 Task: Look for products in the category "Plant-Based Meat Alternatives" from the brand "Impossible".
Action: Mouse moved to (20, 55)
Screenshot: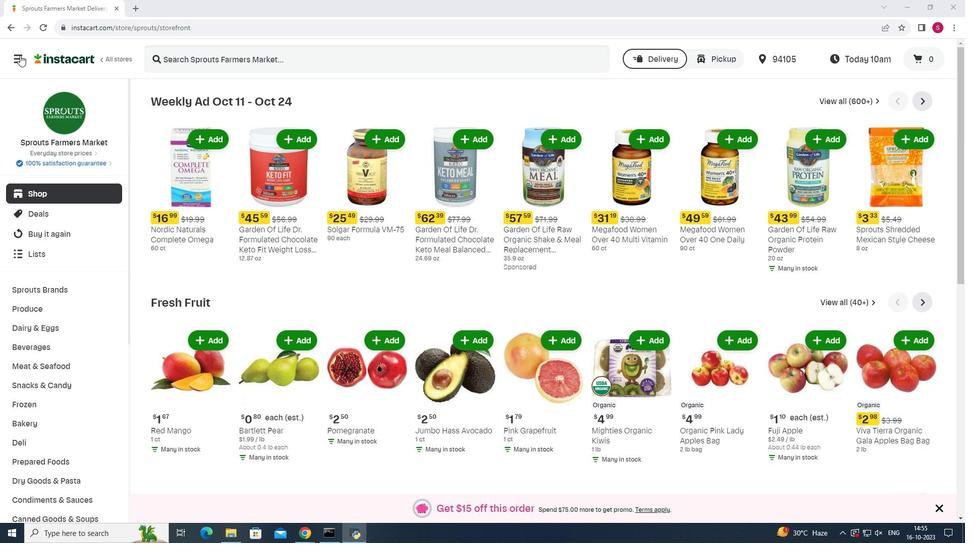 
Action: Mouse pressed left at (20, 55)
Screenshot: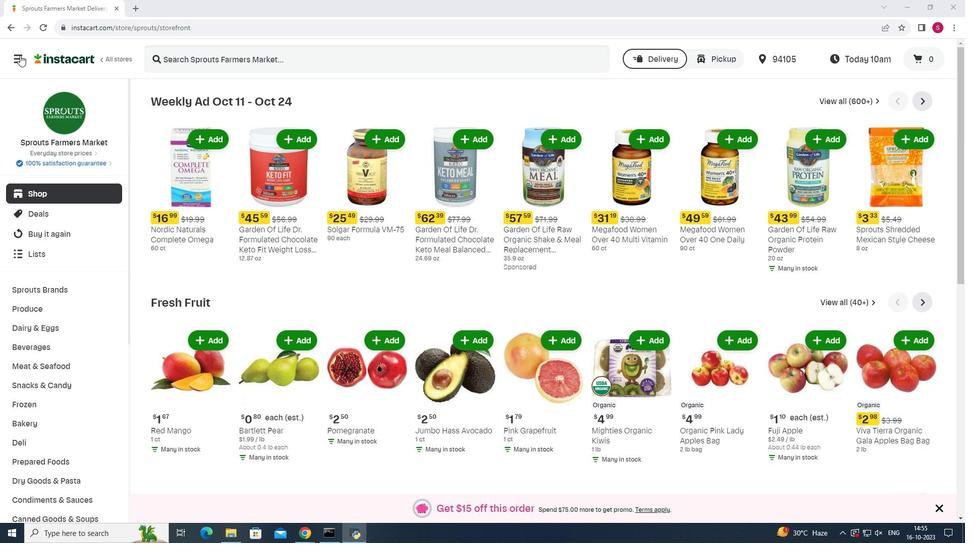 
Action: Mouse moved to (60, 268)
Screenshot: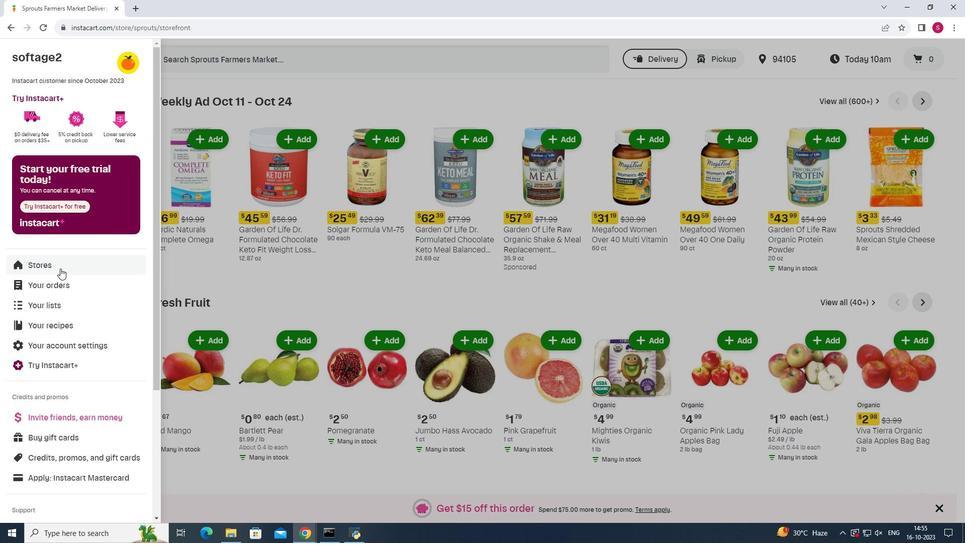 
Action: Mouse pressed left at (60, 268)
Screenshot: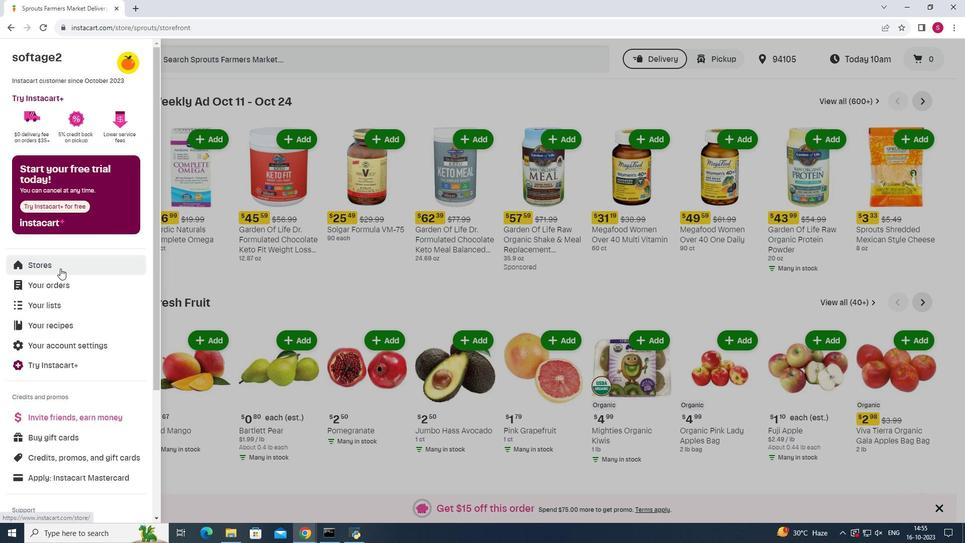 
Action: Mouse moved to (237, 95)
Screenshot: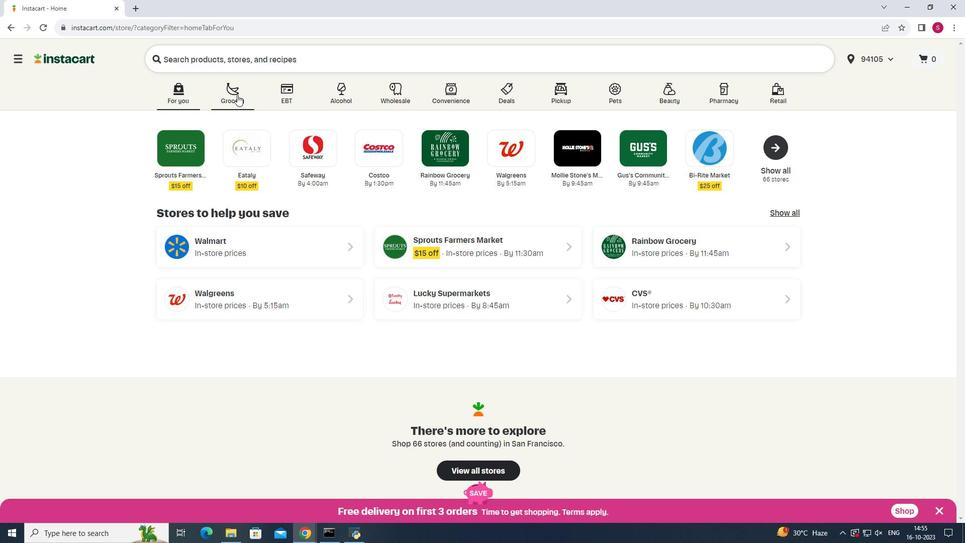 
Action: Mouse pressed left at (237, 95)
Screenshot: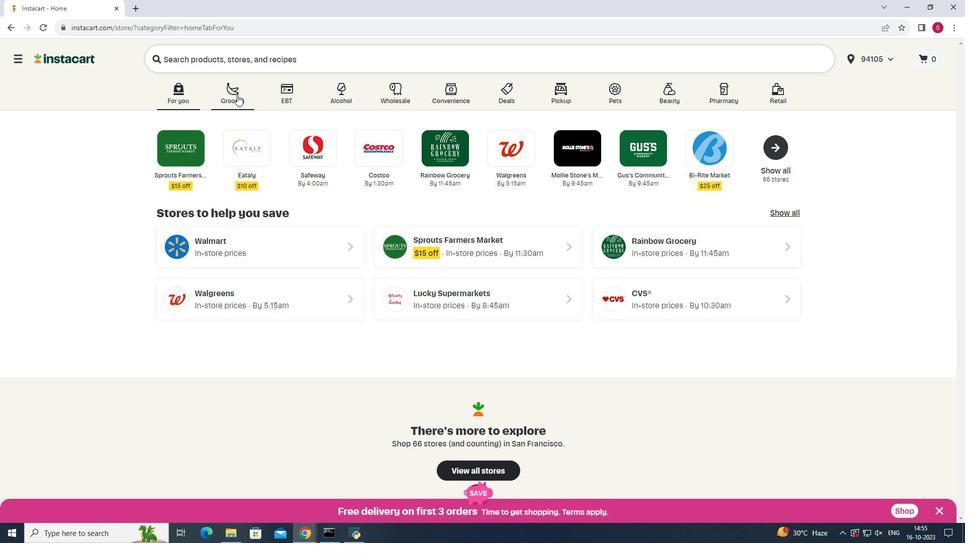 
Action: Mouse moved to (679, 141)
Screenshot: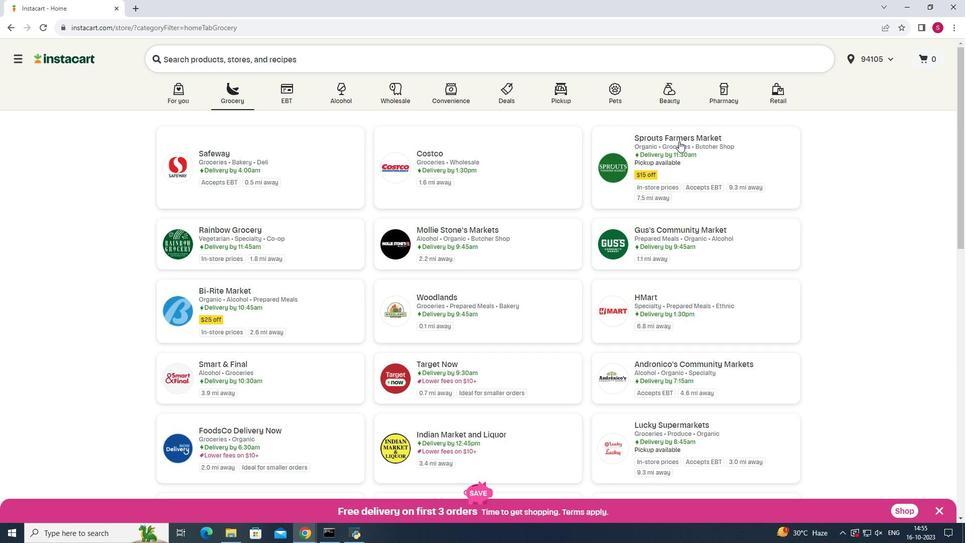 
Action: Mouse pressed left at (679, 141)
Screenshot: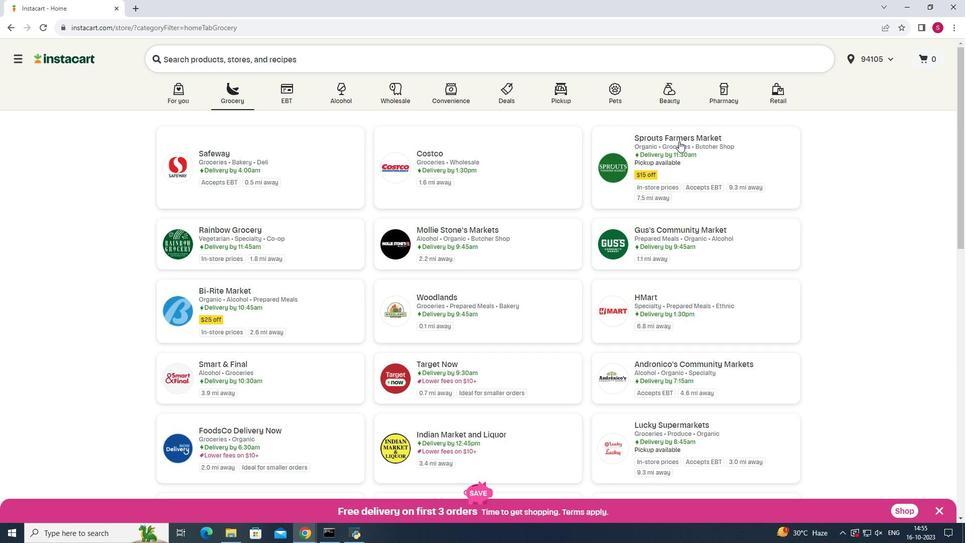 
Action: Mouse moved to (56, 365)
Screenshot: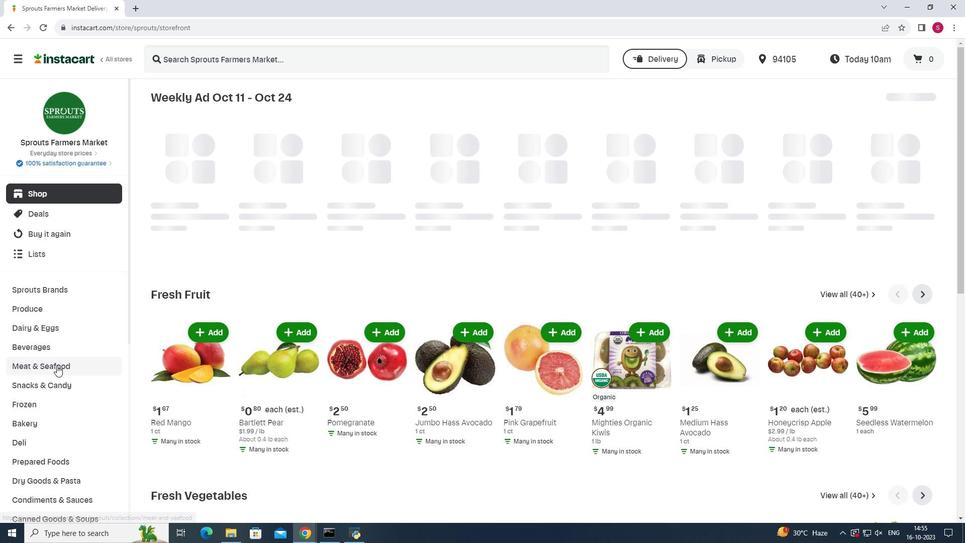 
Action: Mouse pressed left at (56, 365)
Screenshot: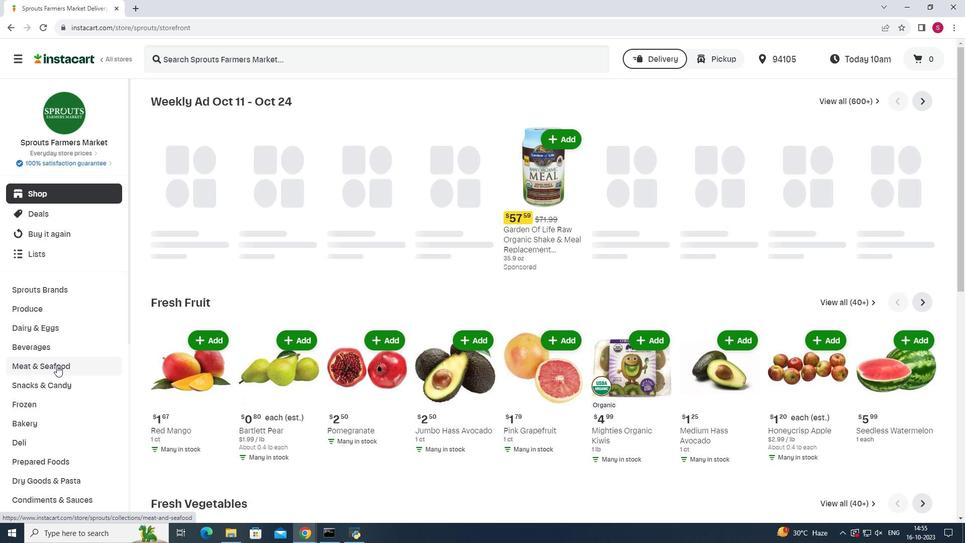 
Action: Mouse moved to (729, 124)
Screenshot: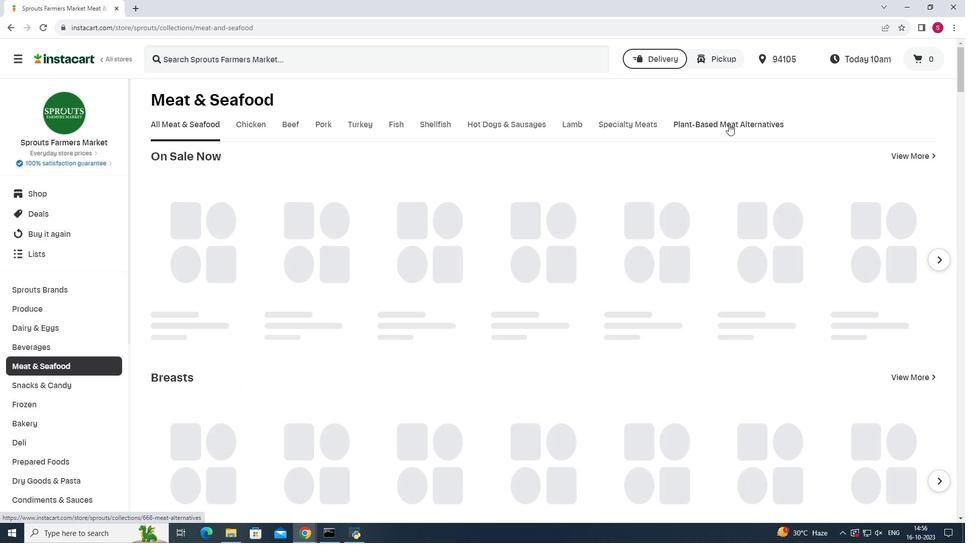 
Action: Mouse pressed left at (729, 124)
Screenshot: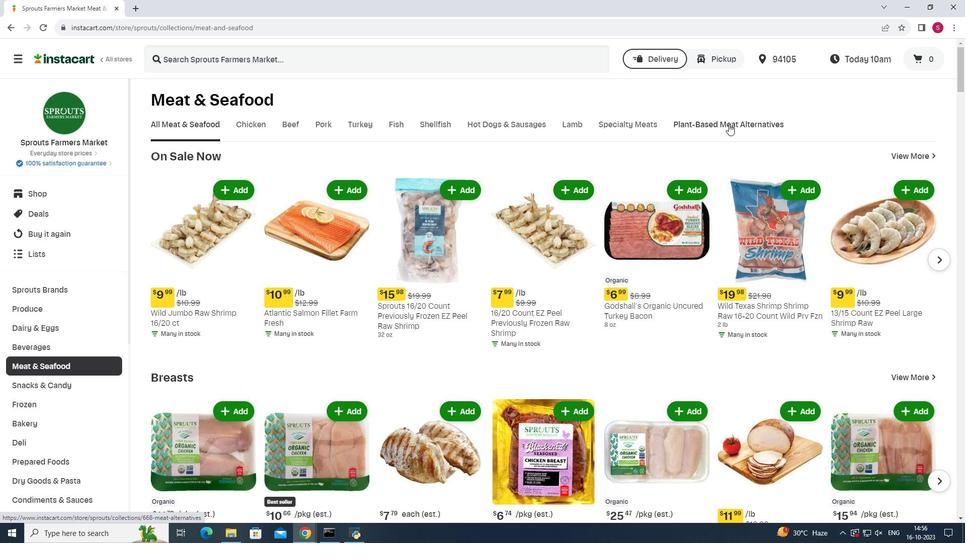 
Action: Mouse moved to (514, 170)
Screenshot: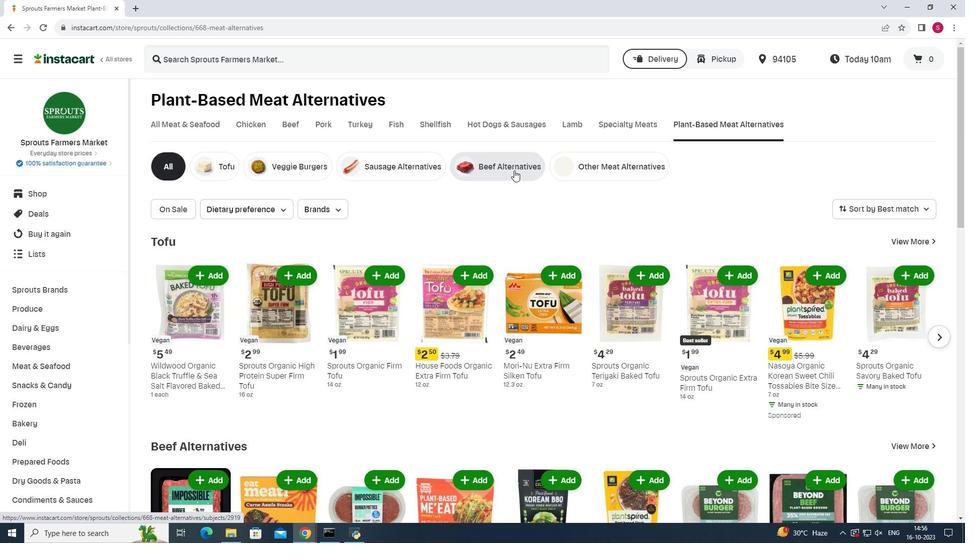 
Action: Mouse pressed left at (514, 170)
Screenshot: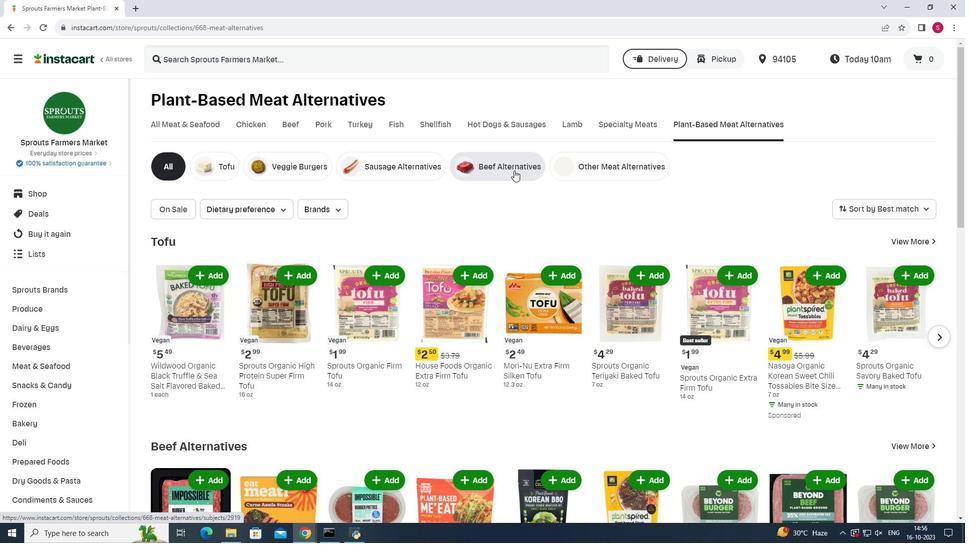 
Action: Mouse moved to (332, 207)
Screenshot: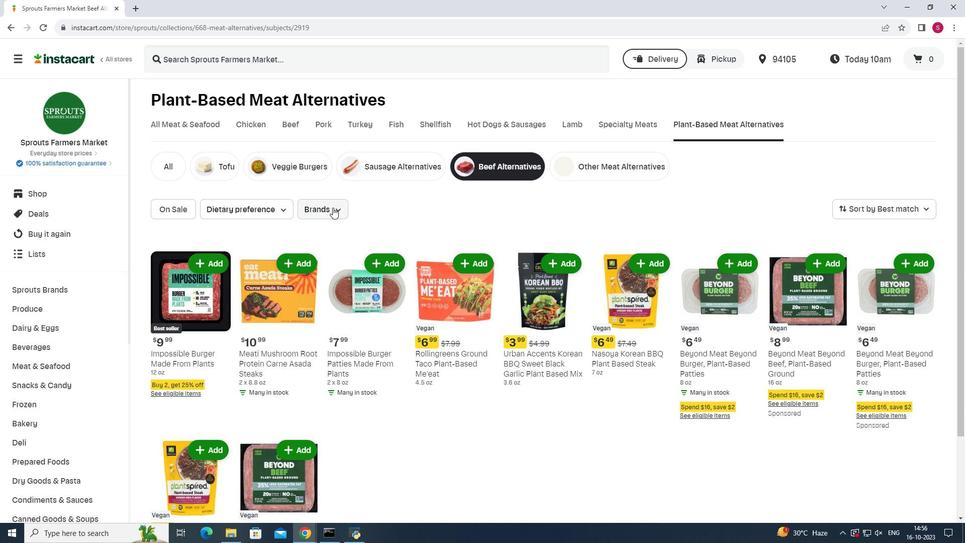 
Action: Mouse pressed left at (332, 207)
Screenshot: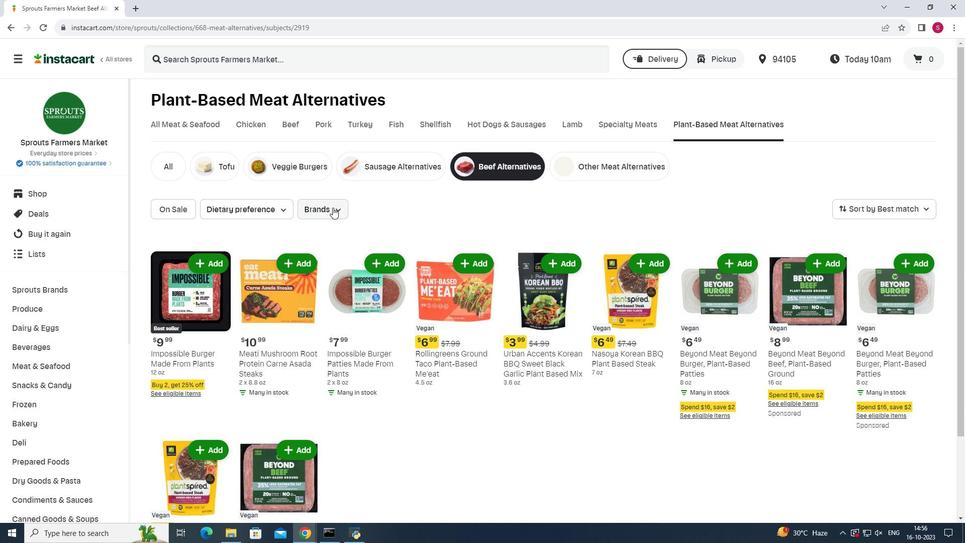 
Action: Mouse moved to (348, 265)
Screenshot: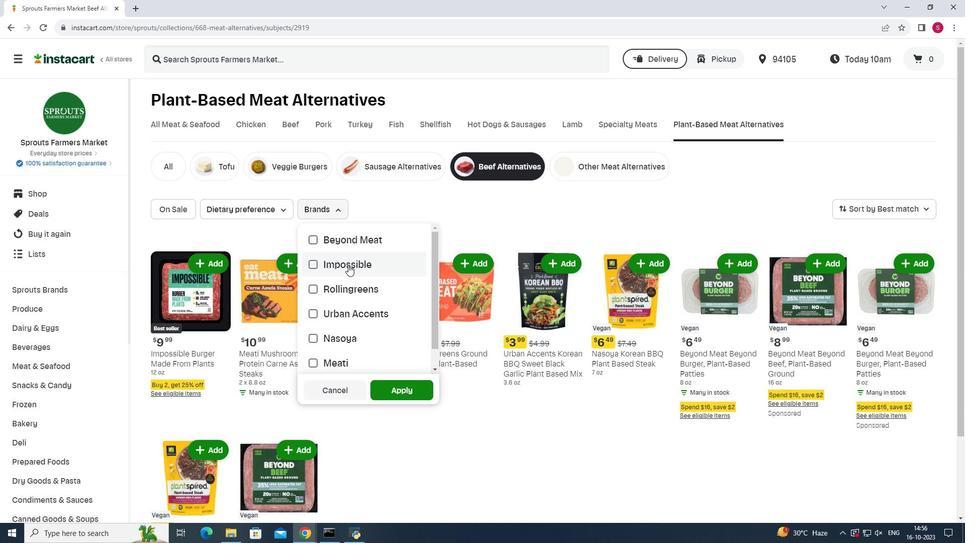 
Action: Mouse pressed left at (348, 265)
Screenshot: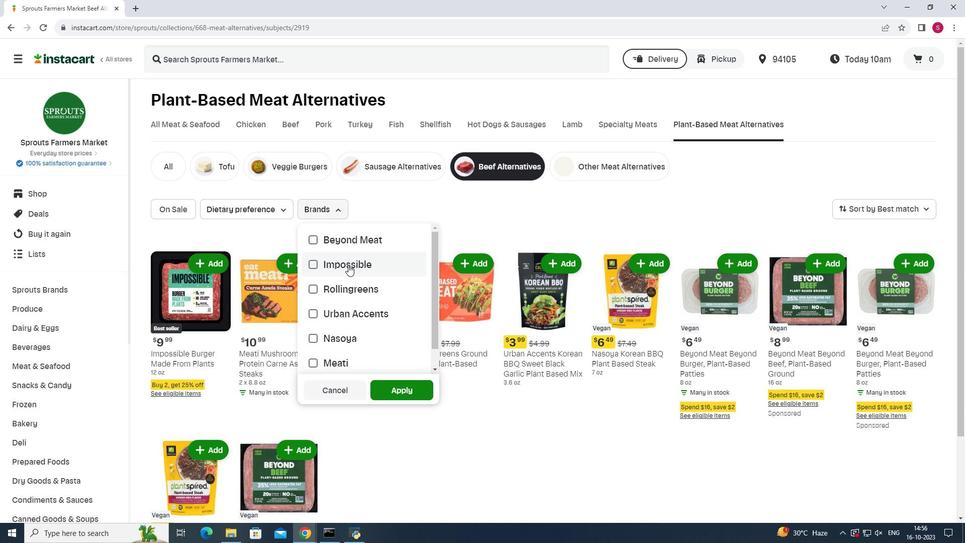 
Action: Mouse moved to (408, 391)
Screenshot: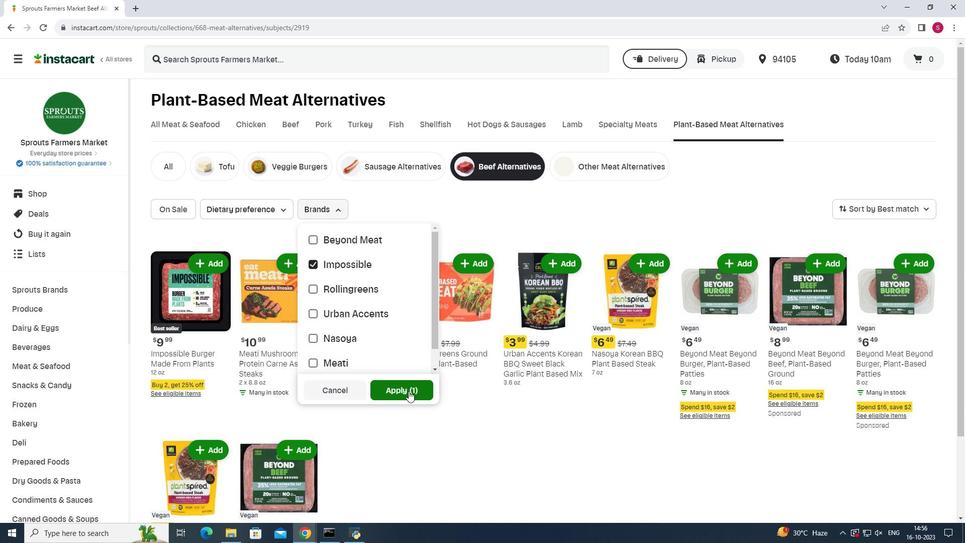 
Action: Mouse pressed left at (408, 391)
Screenshot: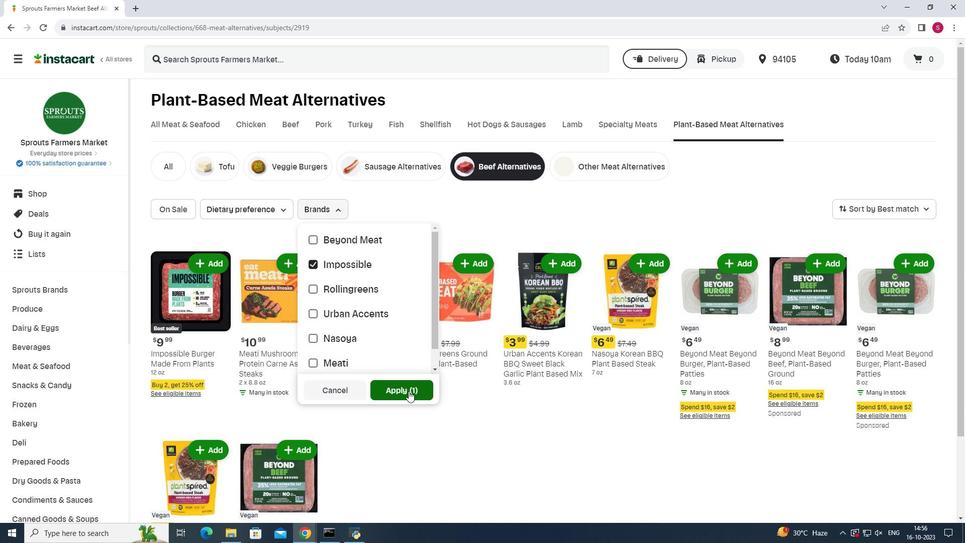
Action: Mouse moved to (452, 203)
Screenshot: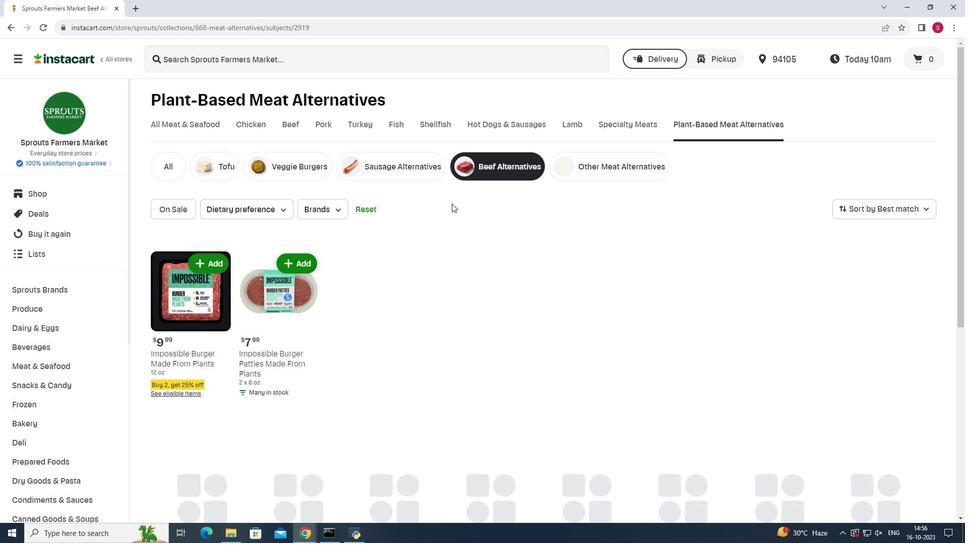 
